 Task: Enable the Option Disable async stack traces in debugger.
Action: Mouse moved to (1237, 38)
Screenshot: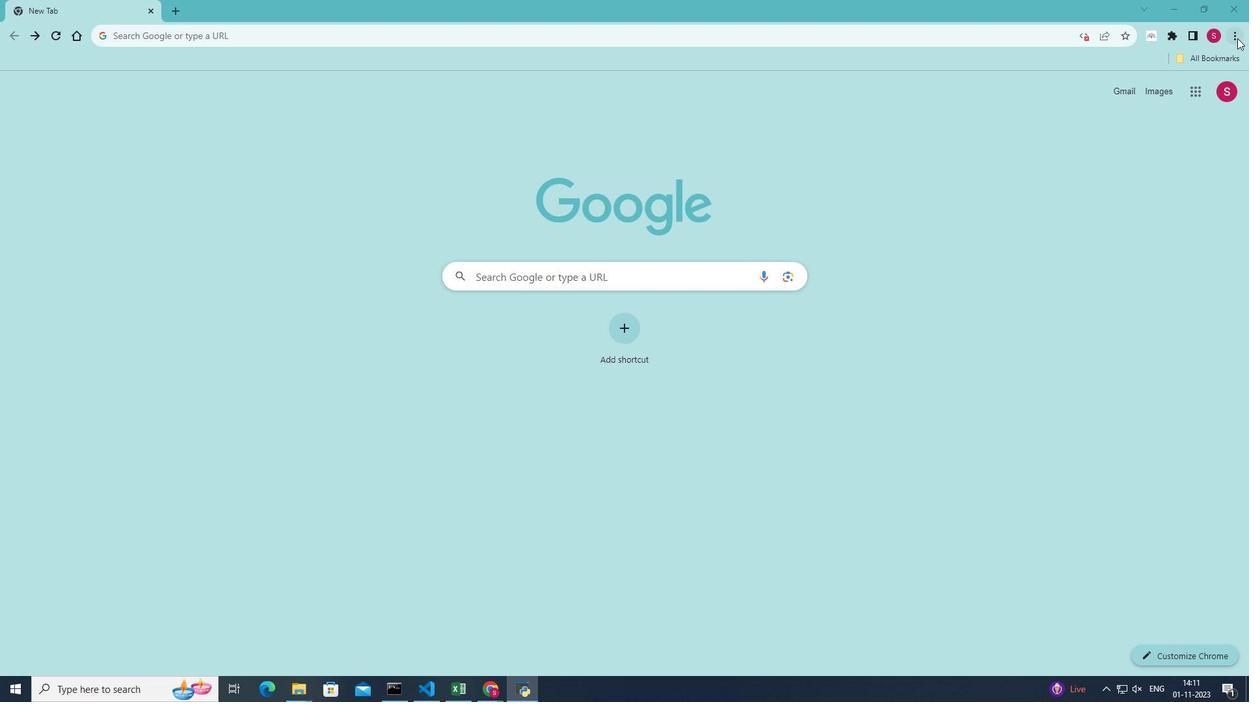 
Action: Mouse pressed left at (1237, 38)
Screenshot: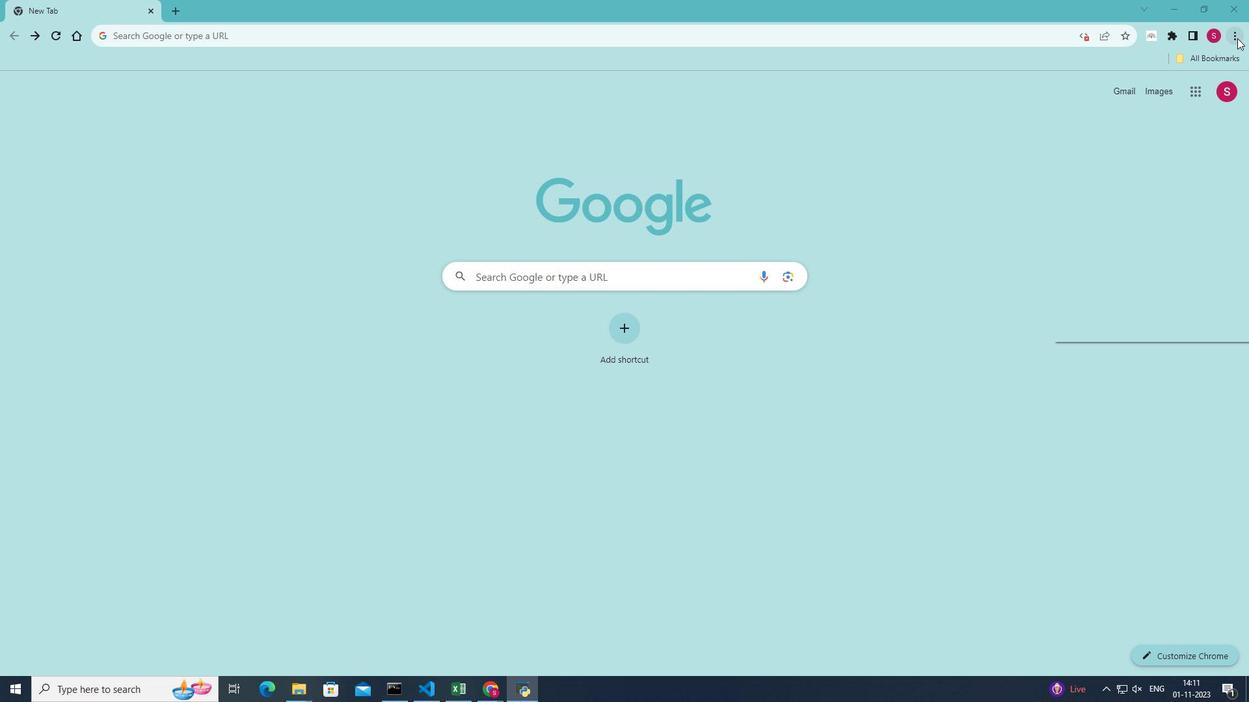 
Action: Mouse moved to (1102, 242)
Screenshot: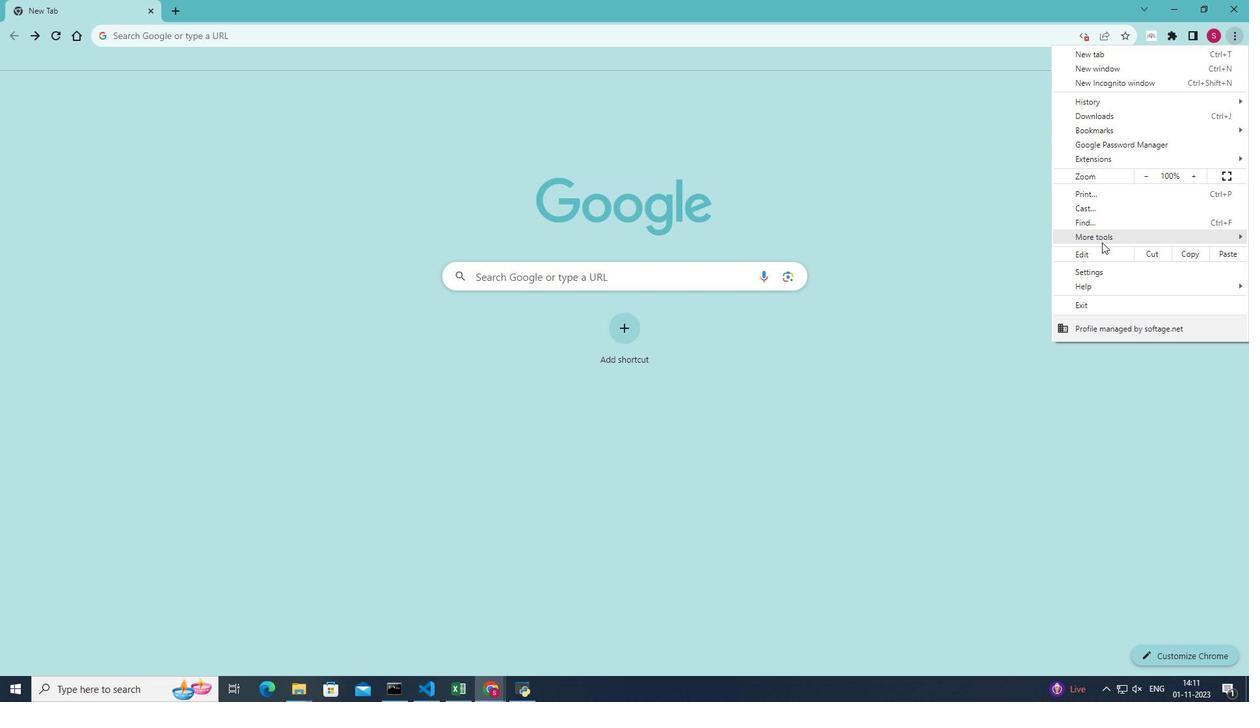 
Action: Mouse pressed left at (1102, 242)
Screenshot: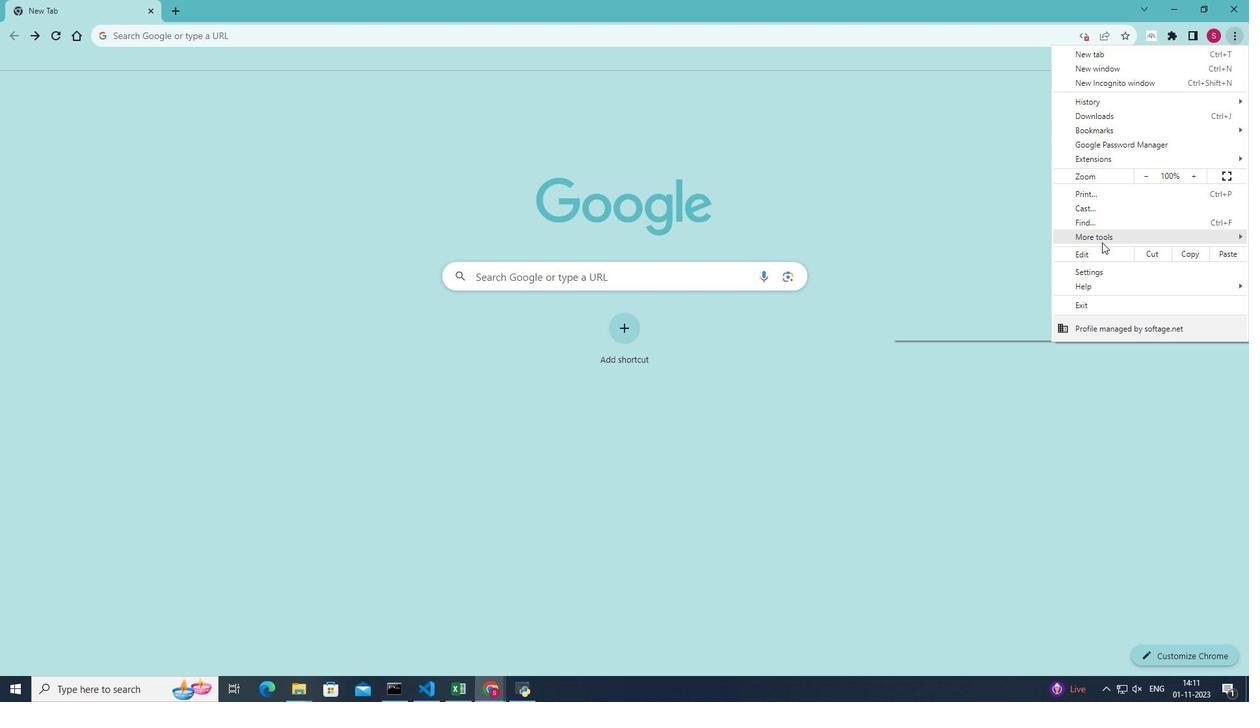 
Action: Mouse moved to (962, 332)
Screenshot: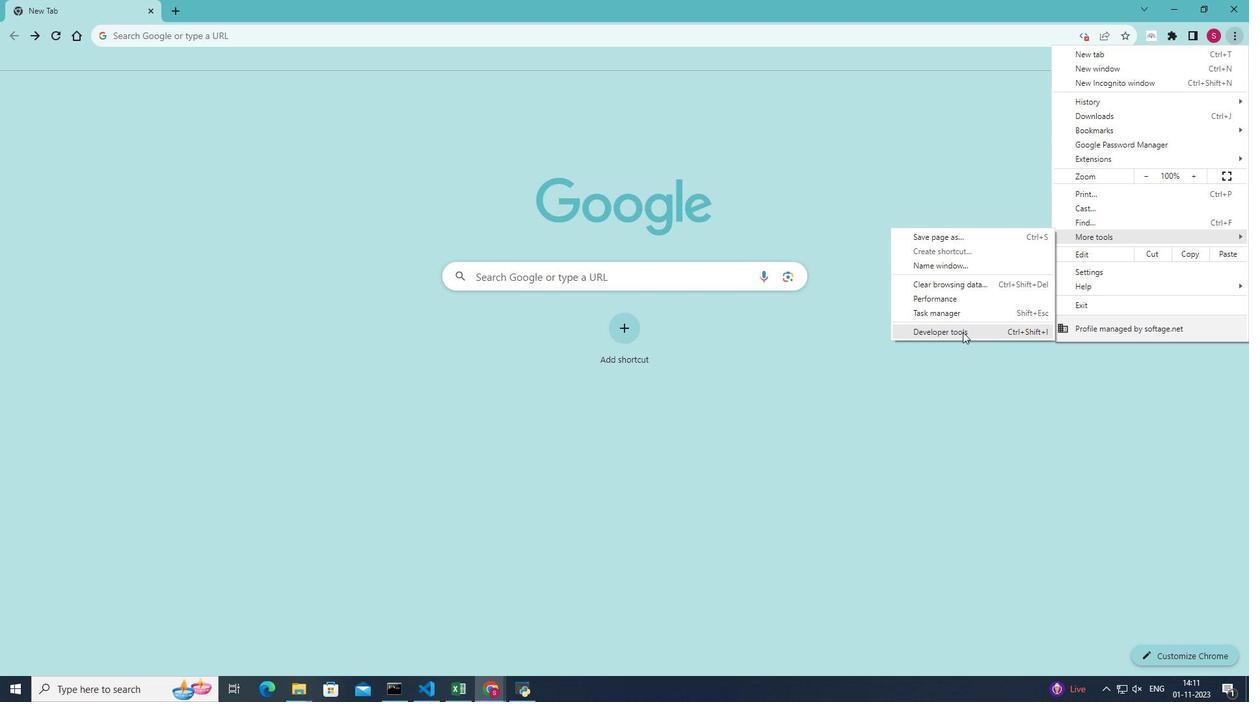 
Action: Mouse pressed left at (962, 332)
Screenshot: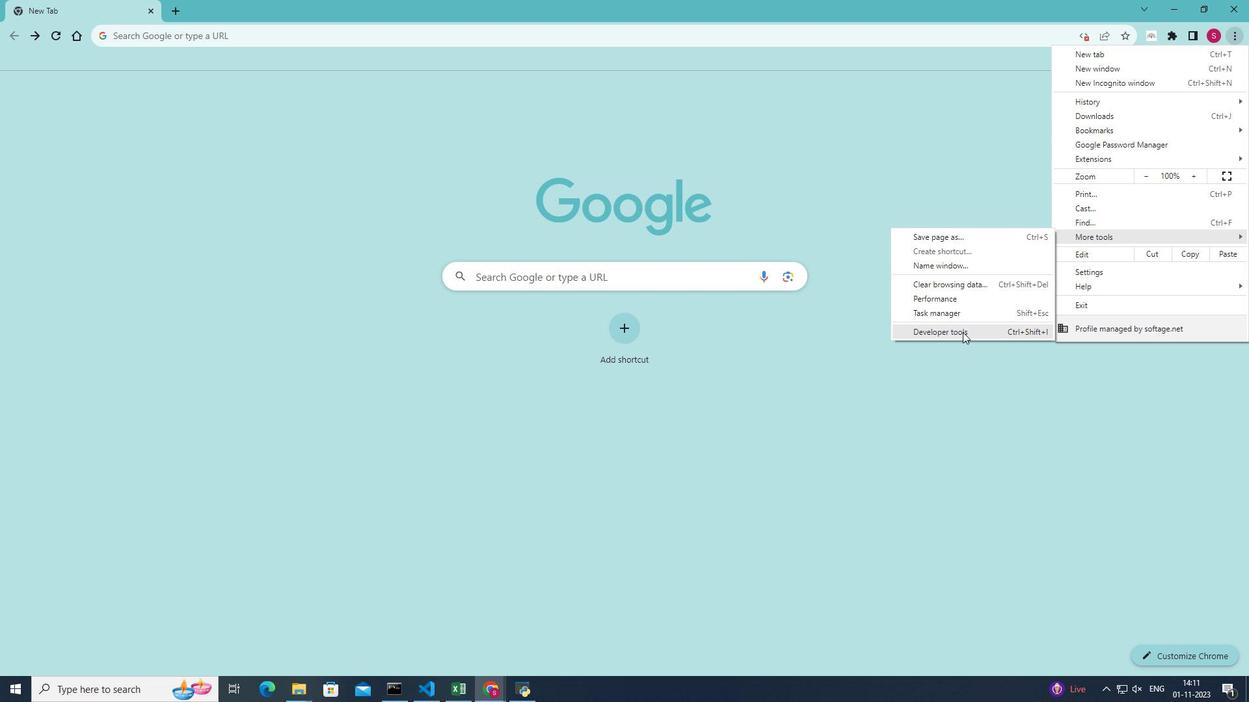
Action: Mouse moved to (1204, 80)
Screenshot: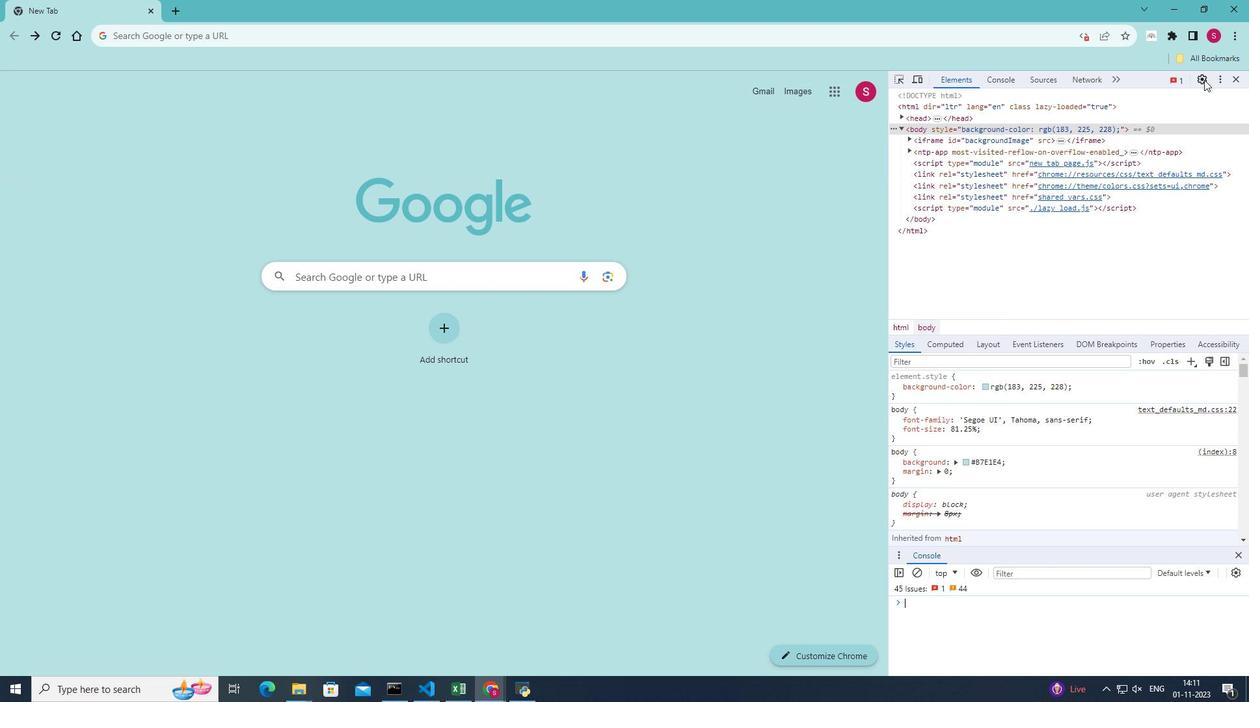 
Action: Mouse pressed left at (1204, 80)
Screenshot: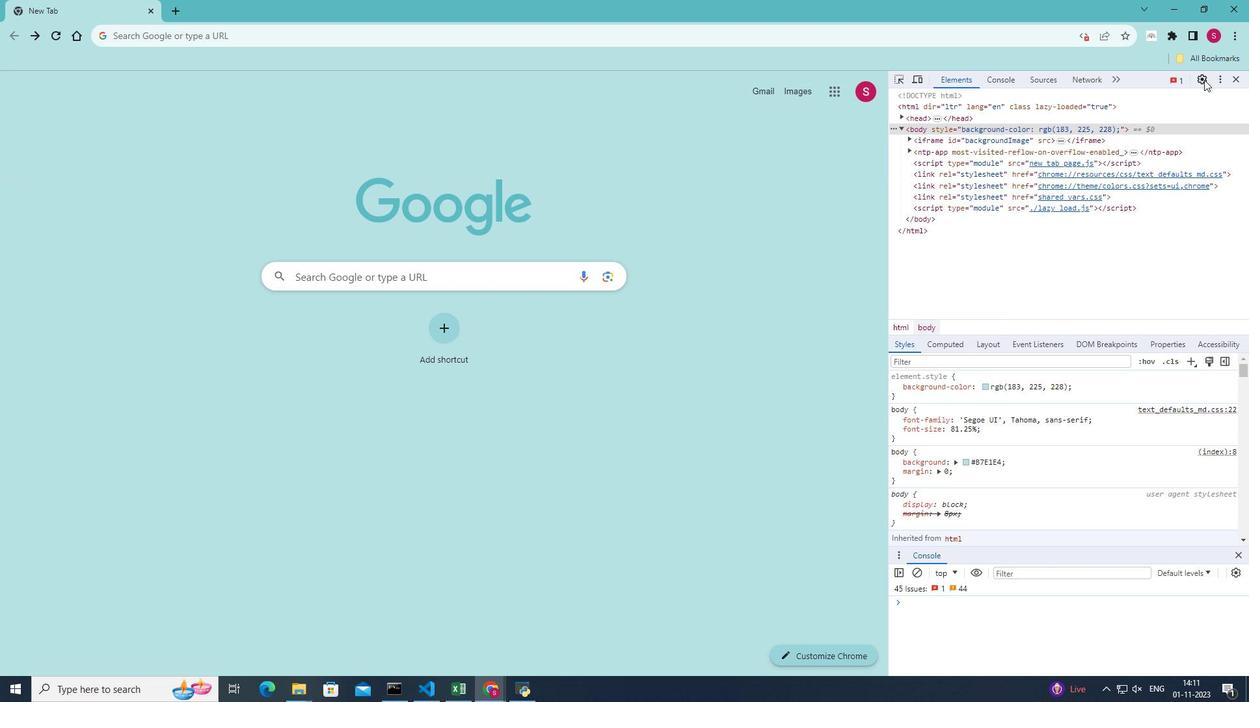 
Action: Mouse moved to (1191, 536)
Screenshot: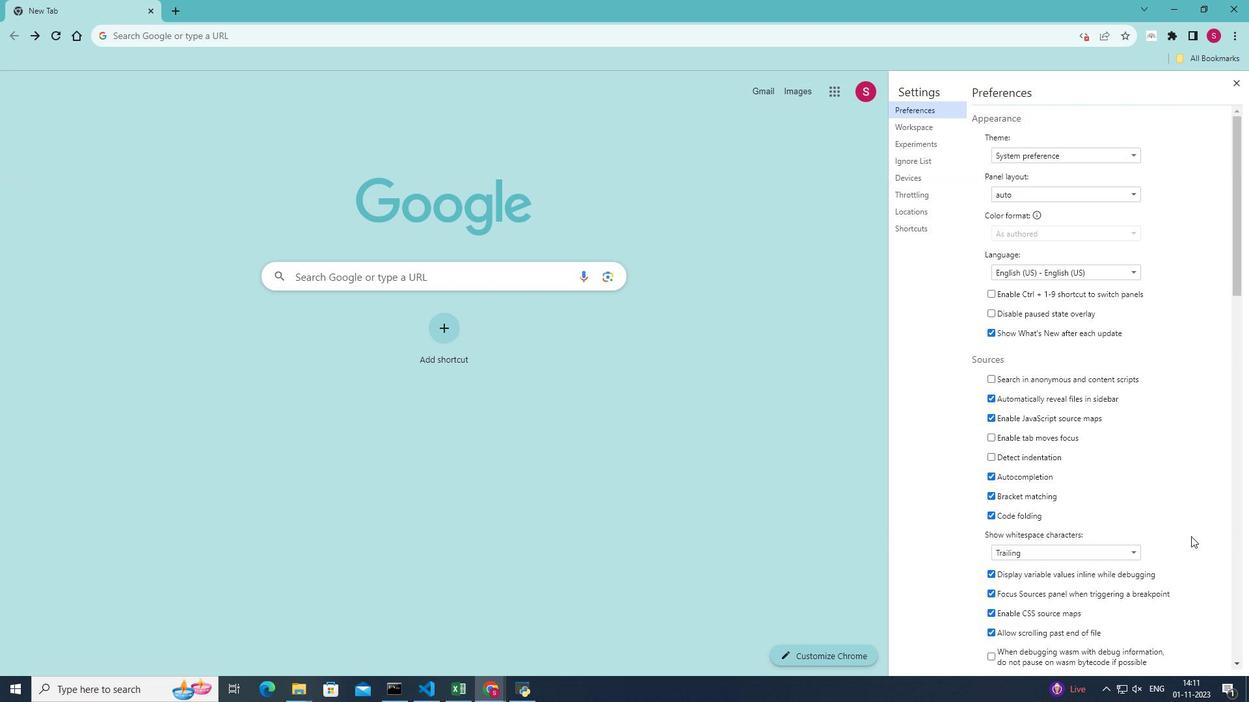 
Action: Mouse scrolled (1191, 536) with delta (0, 0)
Screenshot: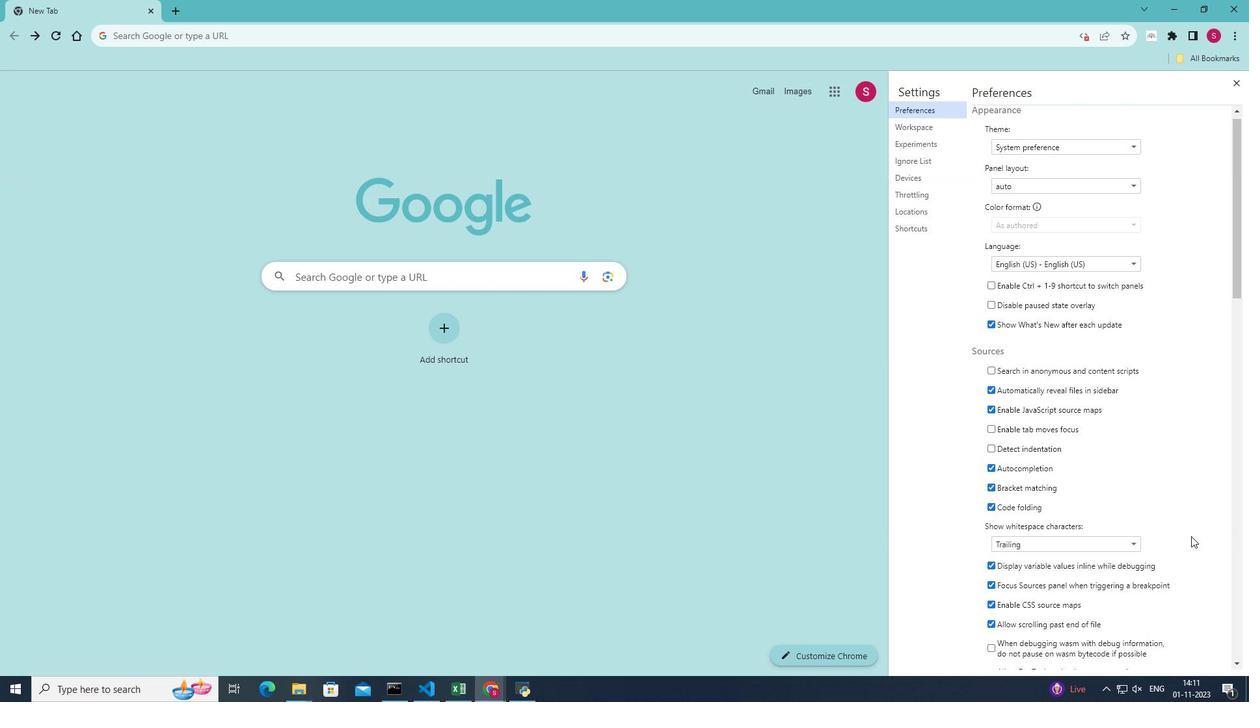 
Action: Mouse scrolled (1191, 536) with delta (0, 0)
Screenshot: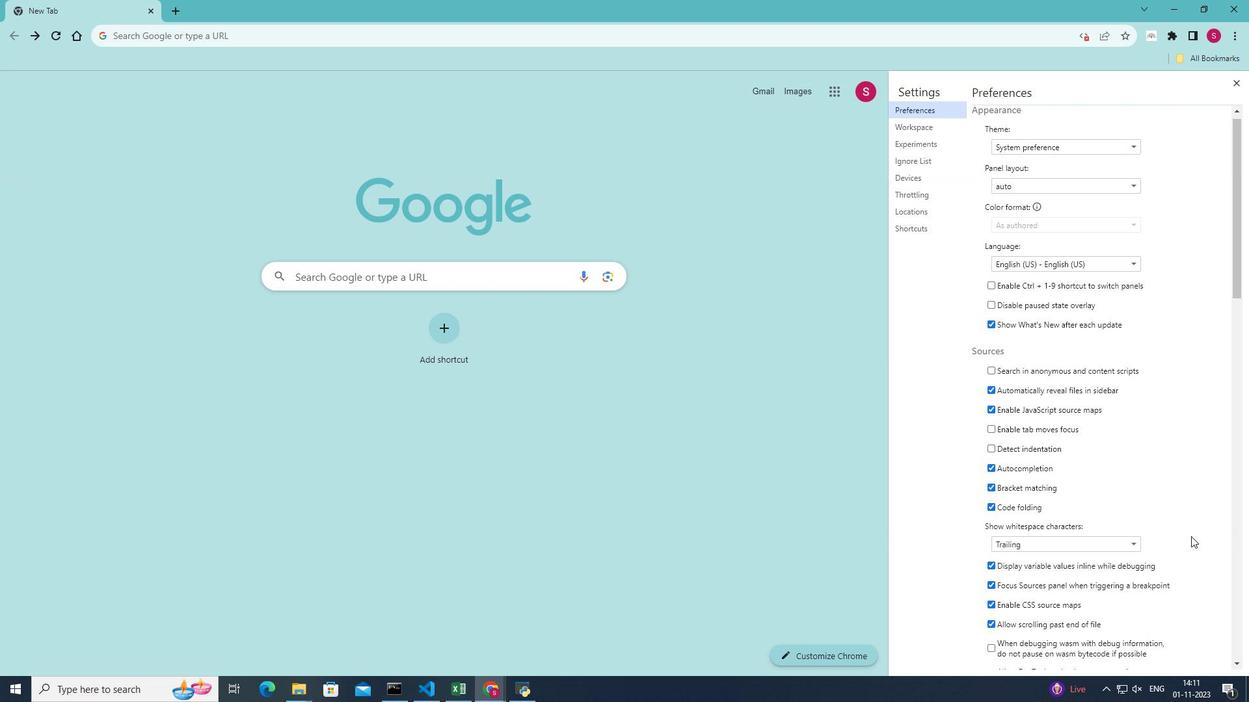 
Action: Mouse scrolled (1191, 537) with delta (0, 0)
Screenshot: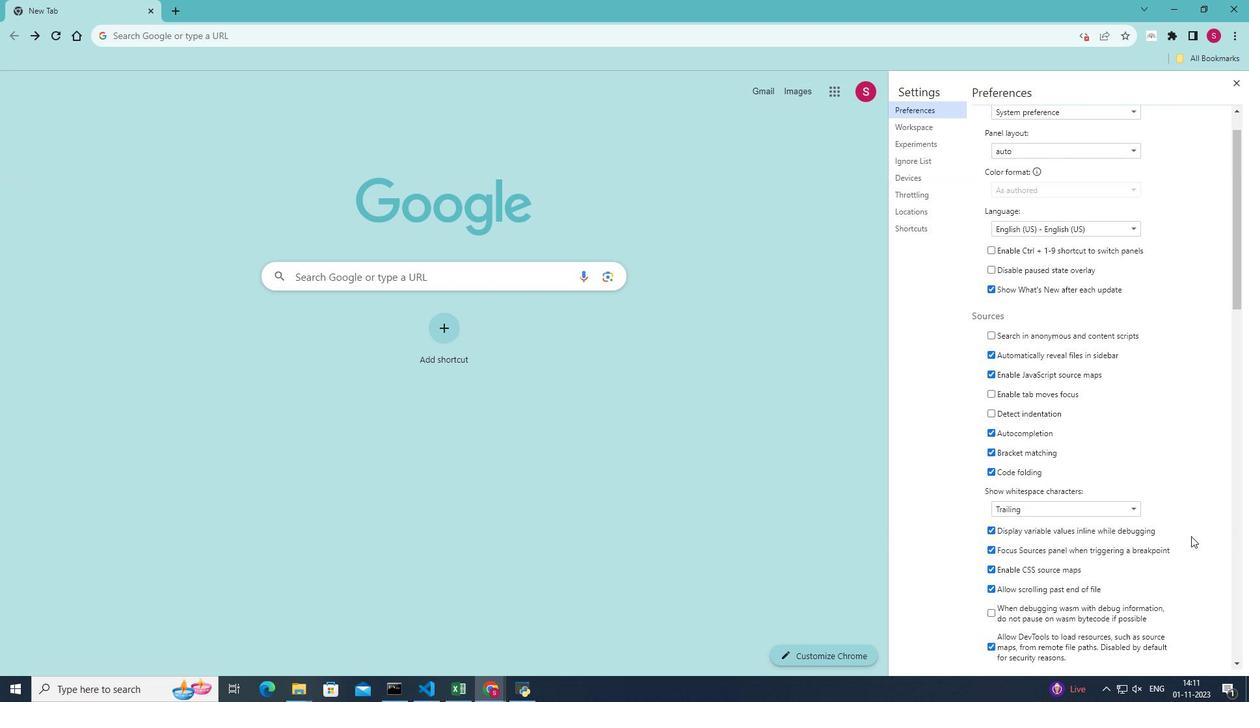 
Action: Mouse scrolled (1191, 536) with delta (0, 0)
Screenshot: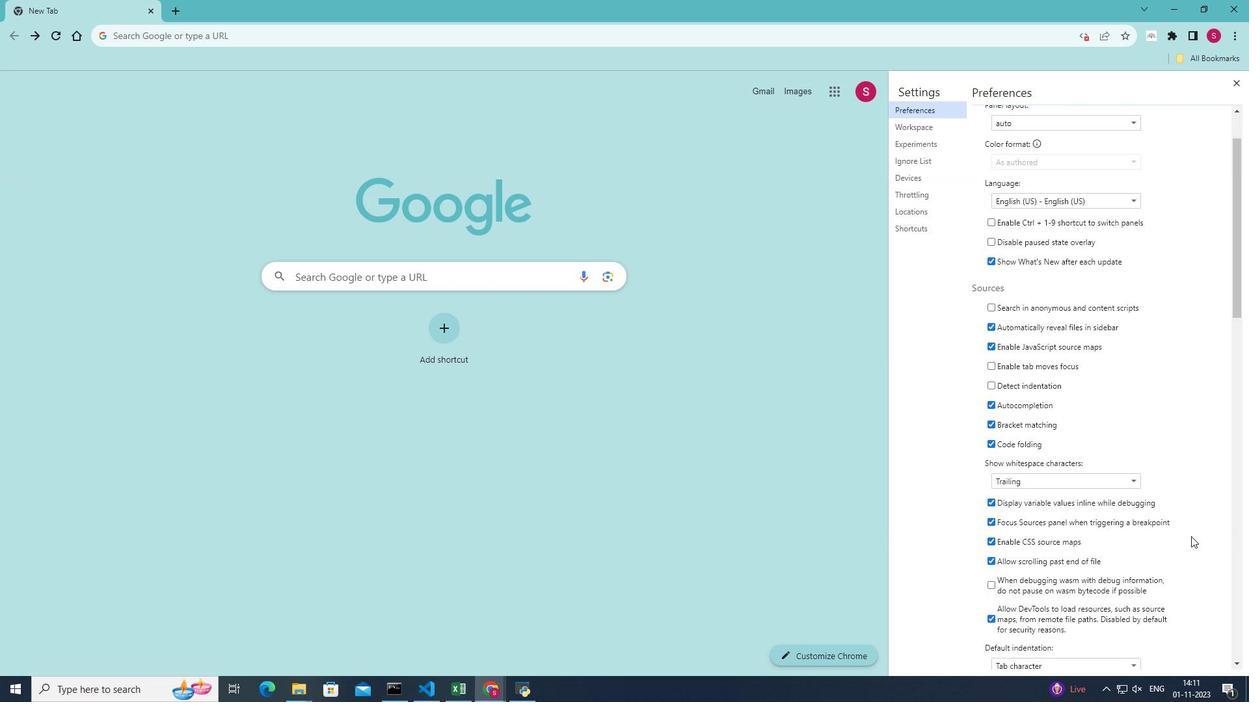 
Action: Mouse moved to (1201, 493)
Screenshot: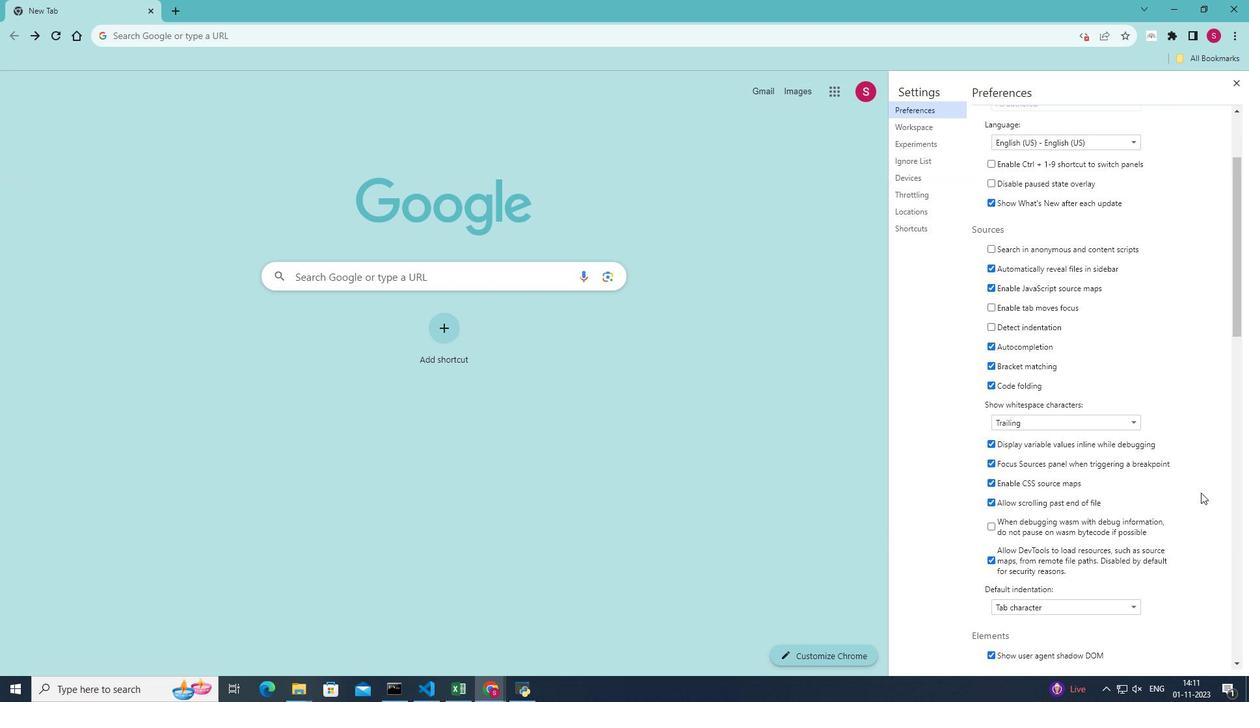 
Action: Mouse scrolled (1201, 492) with delta (0, 0)
Screenshot: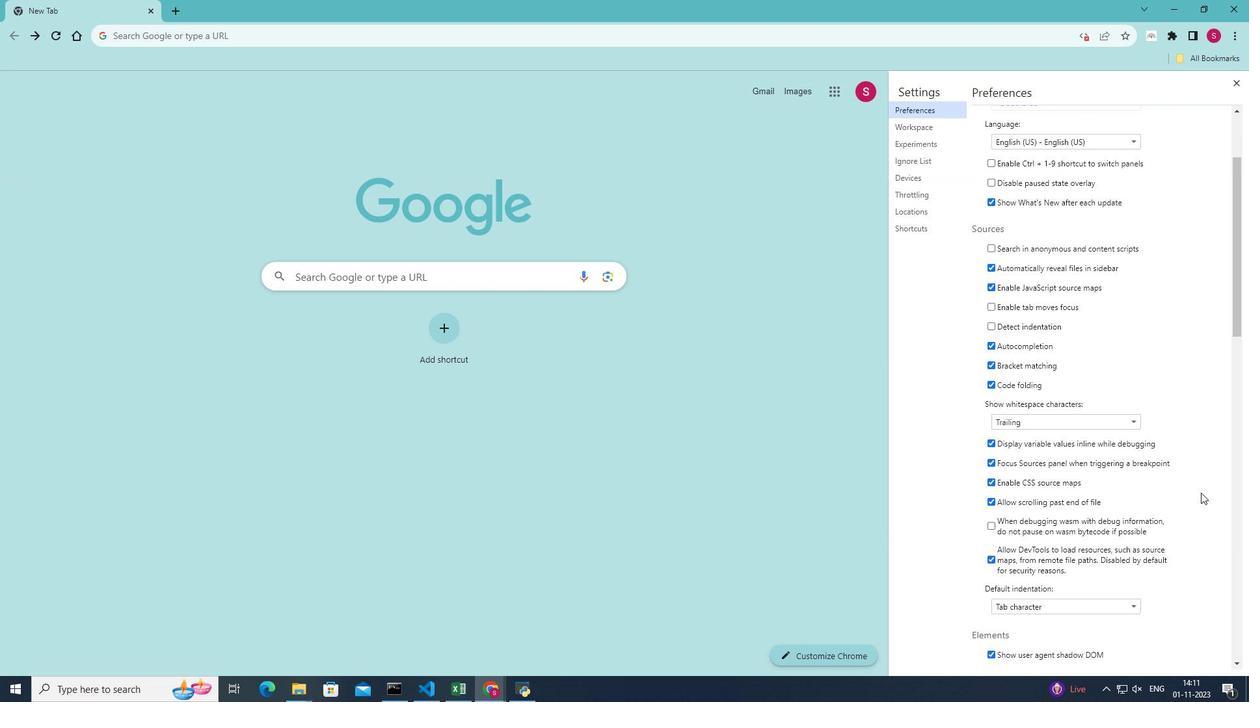 
Action: Mouse scrolled (1201, 492) with delta (0, 0)
Screenshot: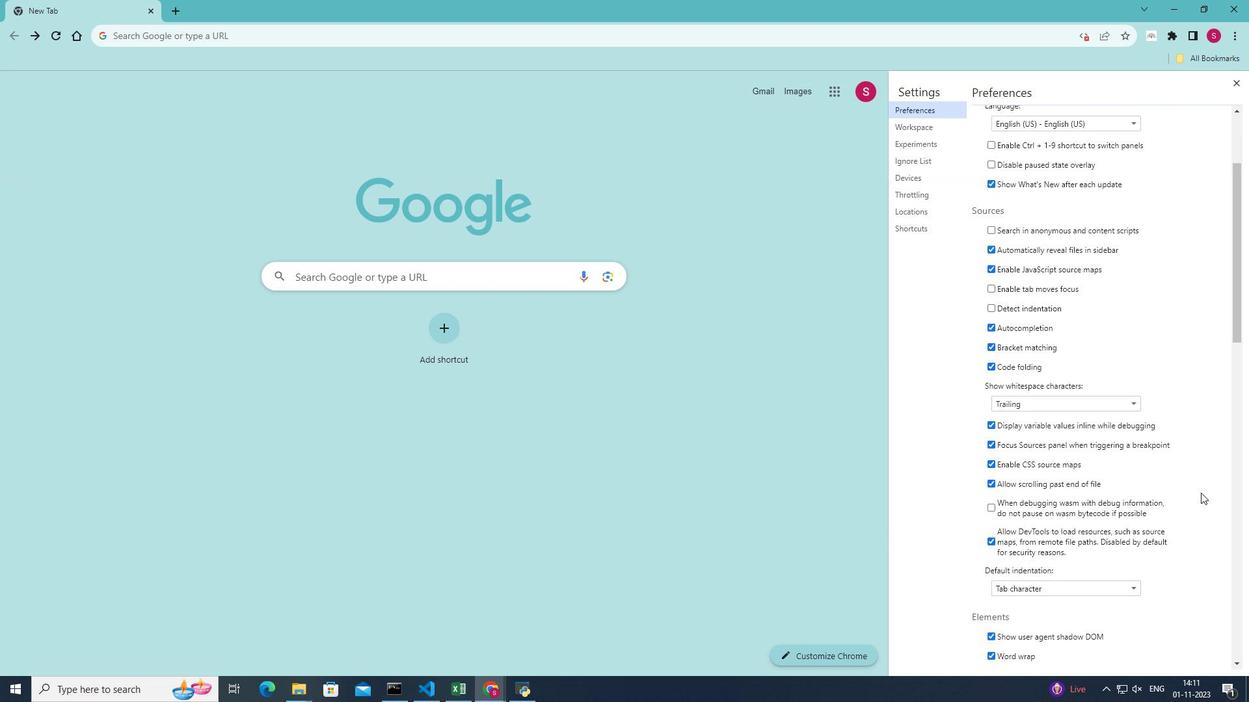 
Action: Mouse scrolled (1201, 492) with delta (0, 0)
Screenshot: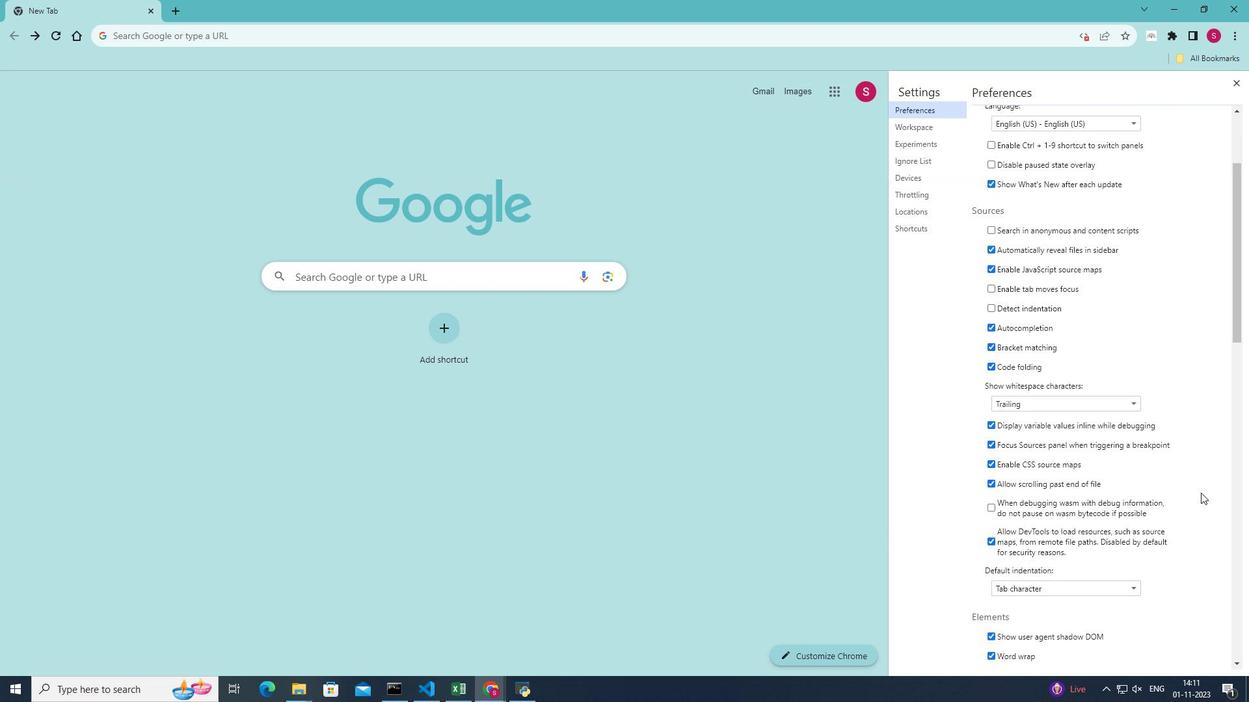 
Action: Mouse scrolled (1201, 492) with delta (0, 0)
Screenshot: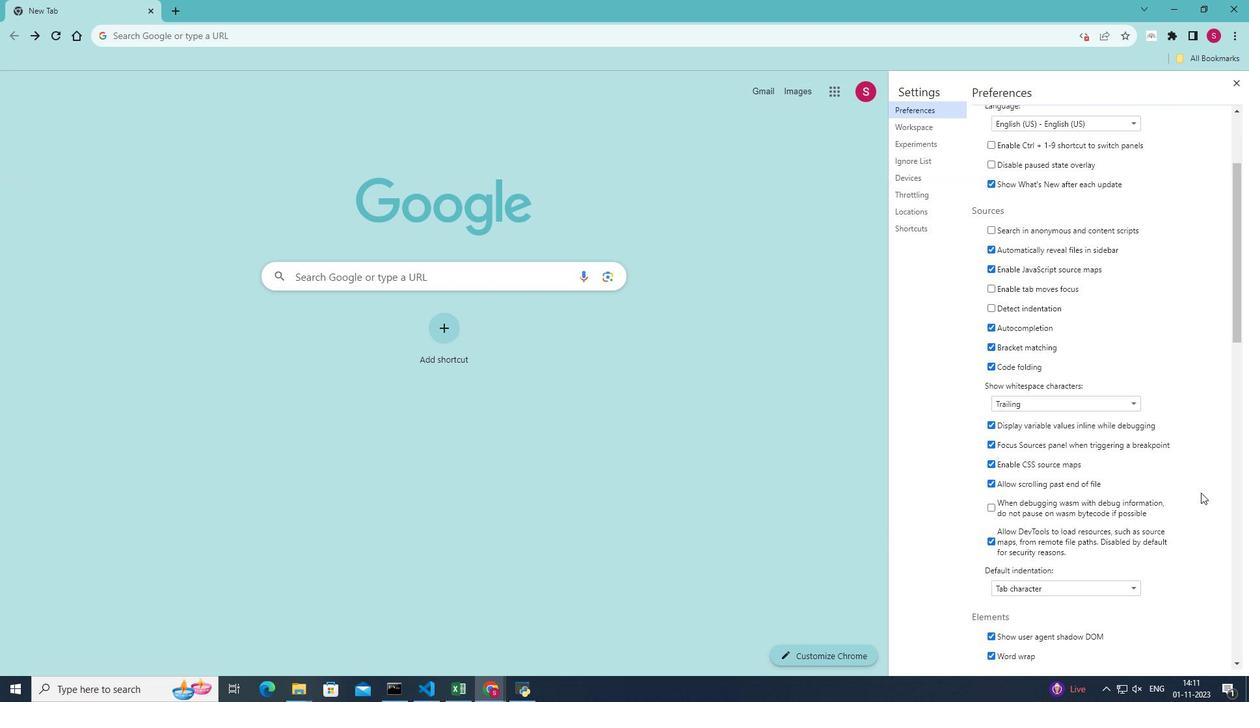 
Action: Mouse scrolled (1201, 492) with delta (0, 0)
Screenshot: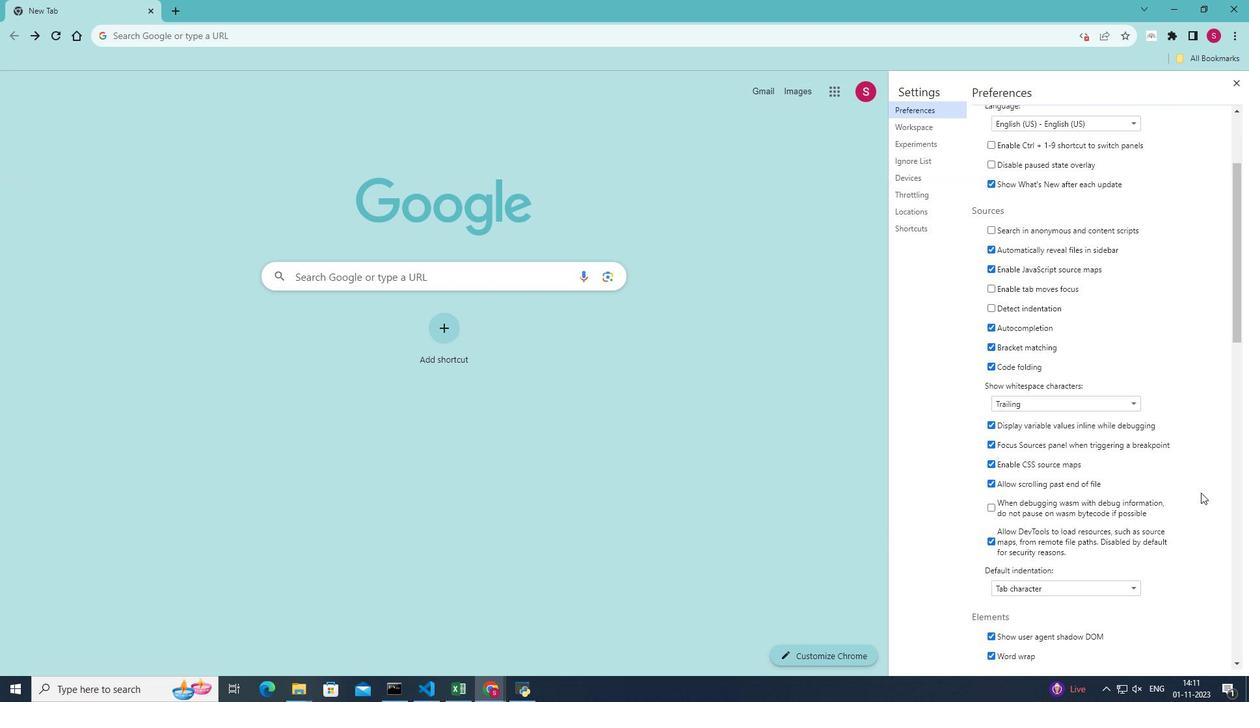 
Action: Mouse scrolled (1201, 492) with delta (0, 0)
Screenshot: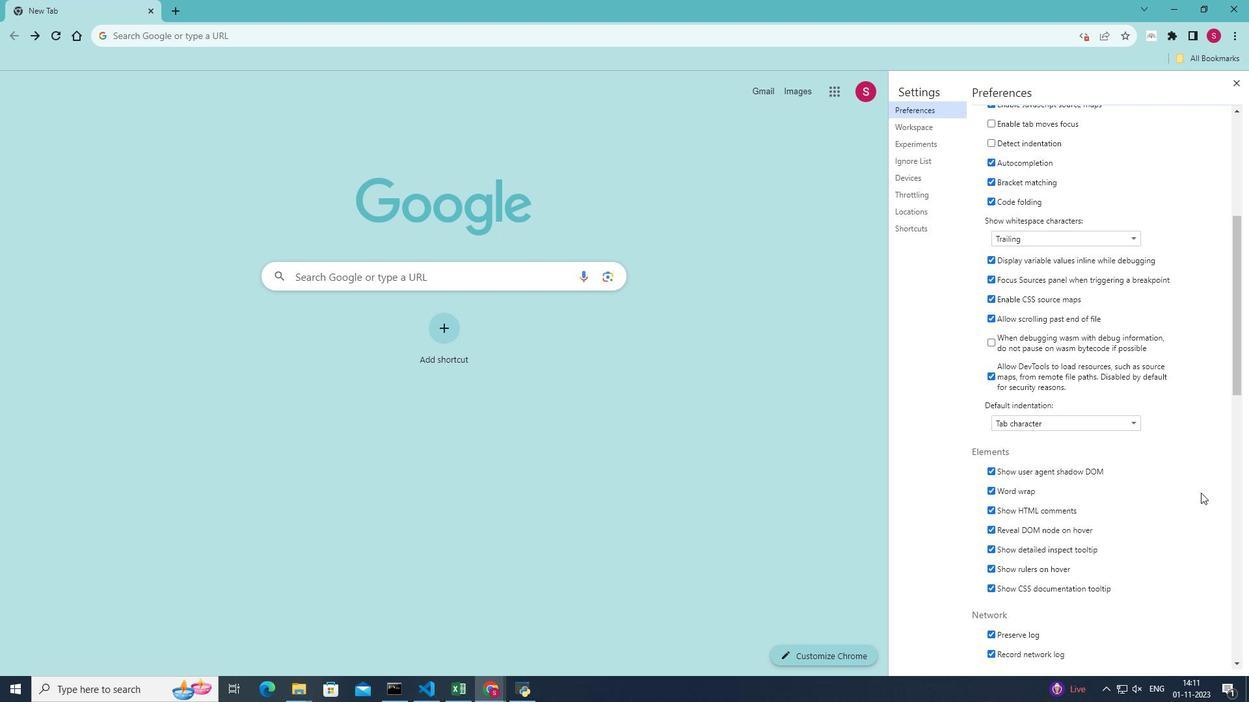 
Action: Mouse scrolled (1201, 492) with delta (0, 0)
Screenshot: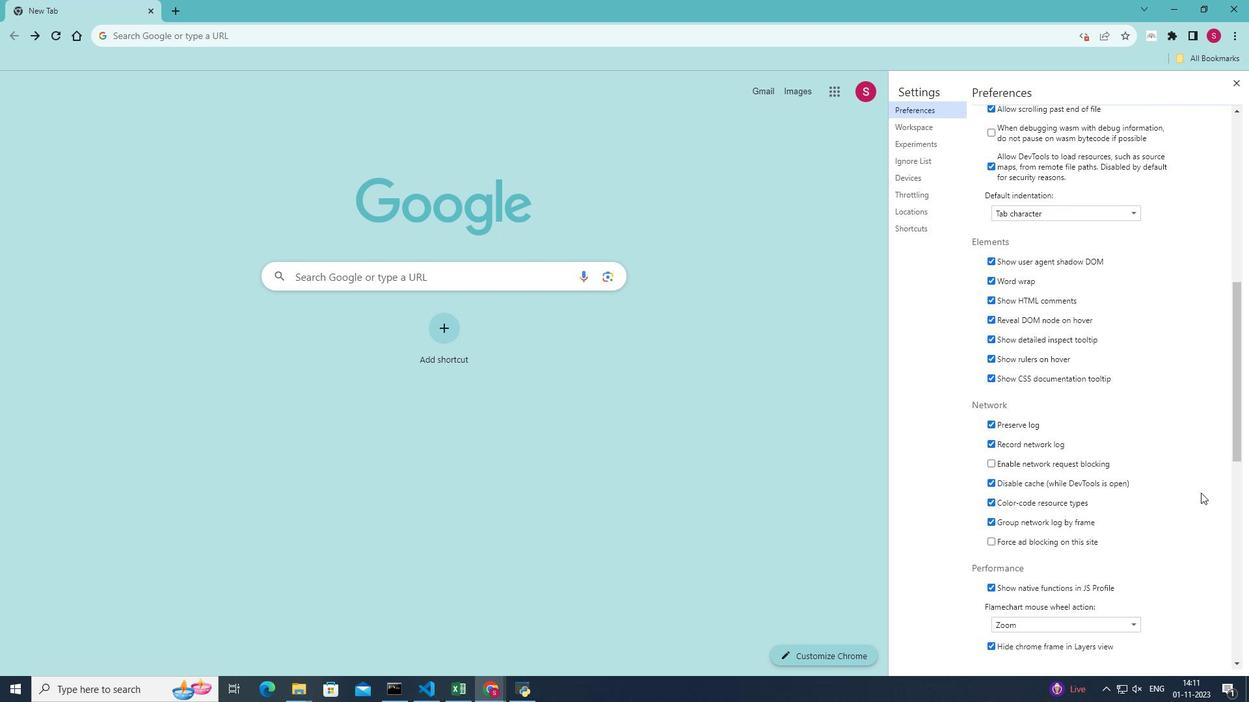 
Action: Mouse scrolled (1201, 492) with delta (0, 0)
Screenshot: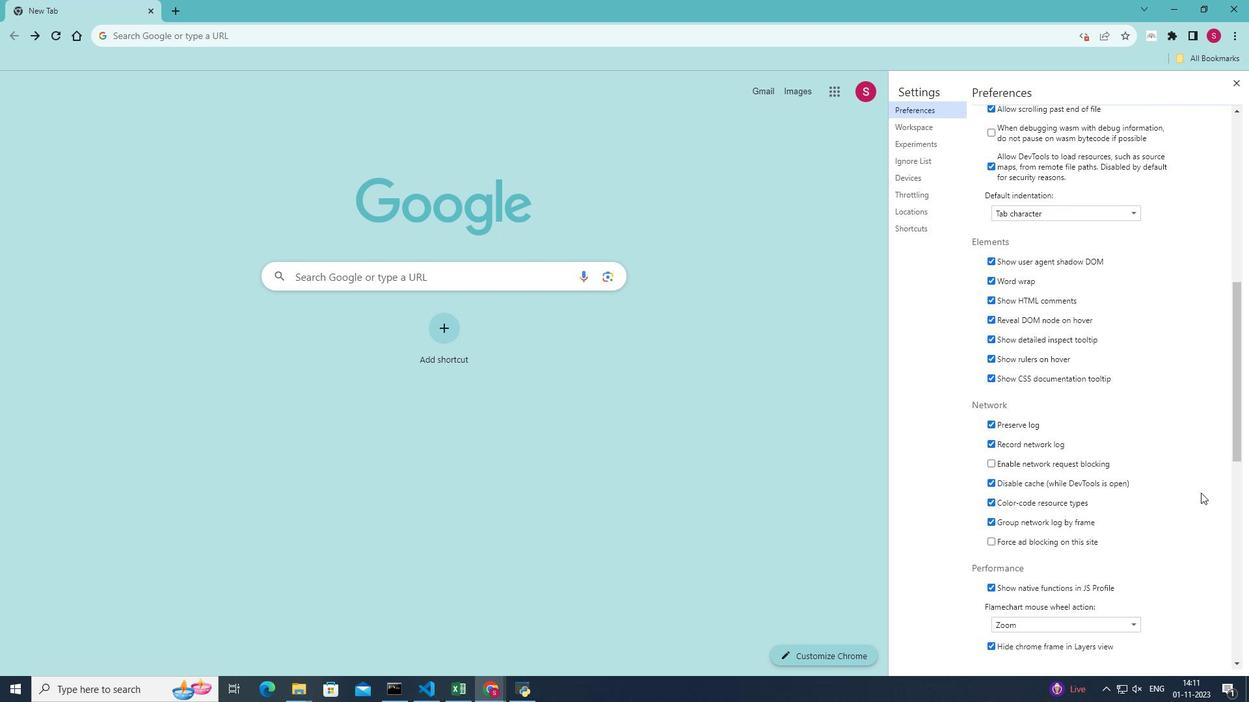 
Action: Mouse scrolled (1201, 492) with delta (0, 0)
Screenshot: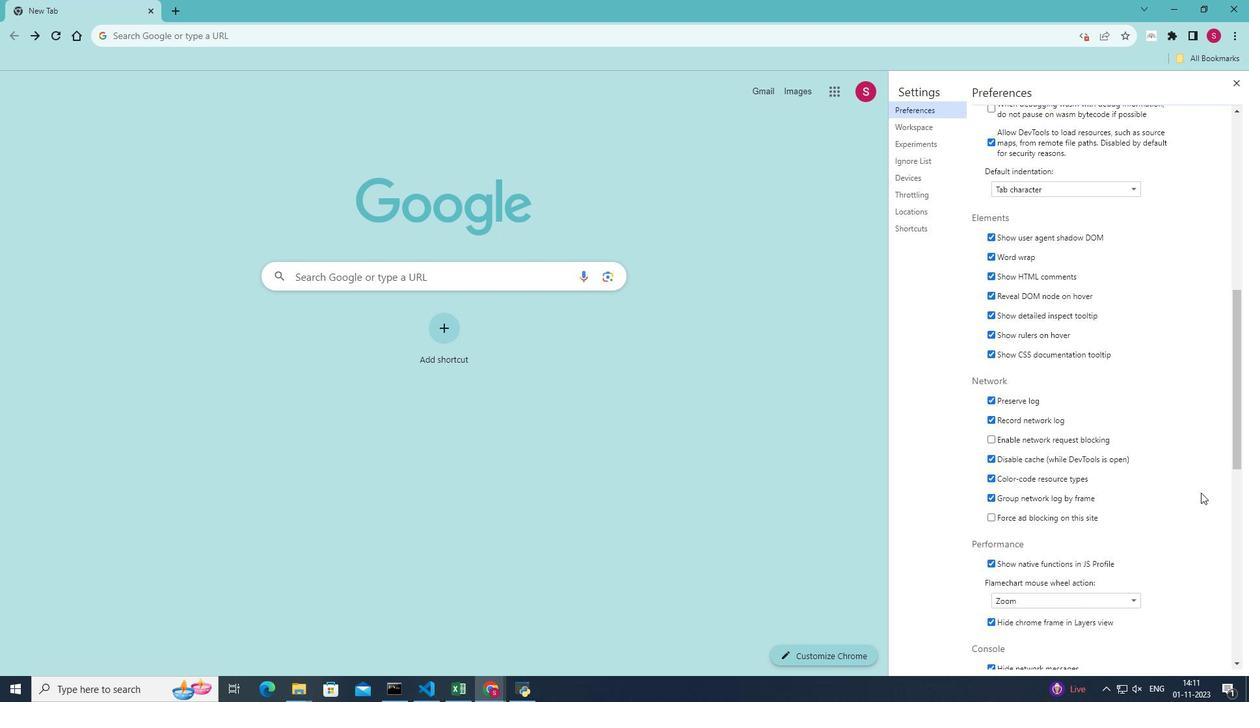 
Action: Mouse scrolled (1201, 492) with delta (0, 0)
Screenshot: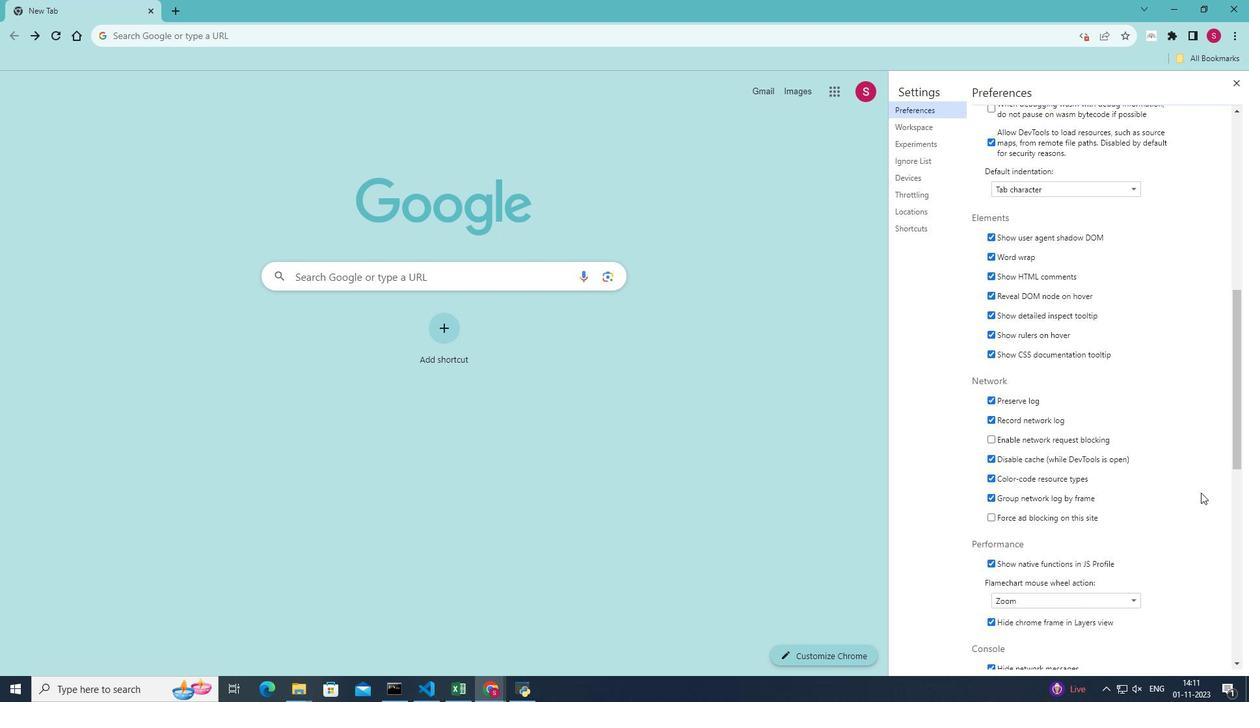 
Action: Mouse scrolled (1201, 492) with delta (0, 0)
Screenshot: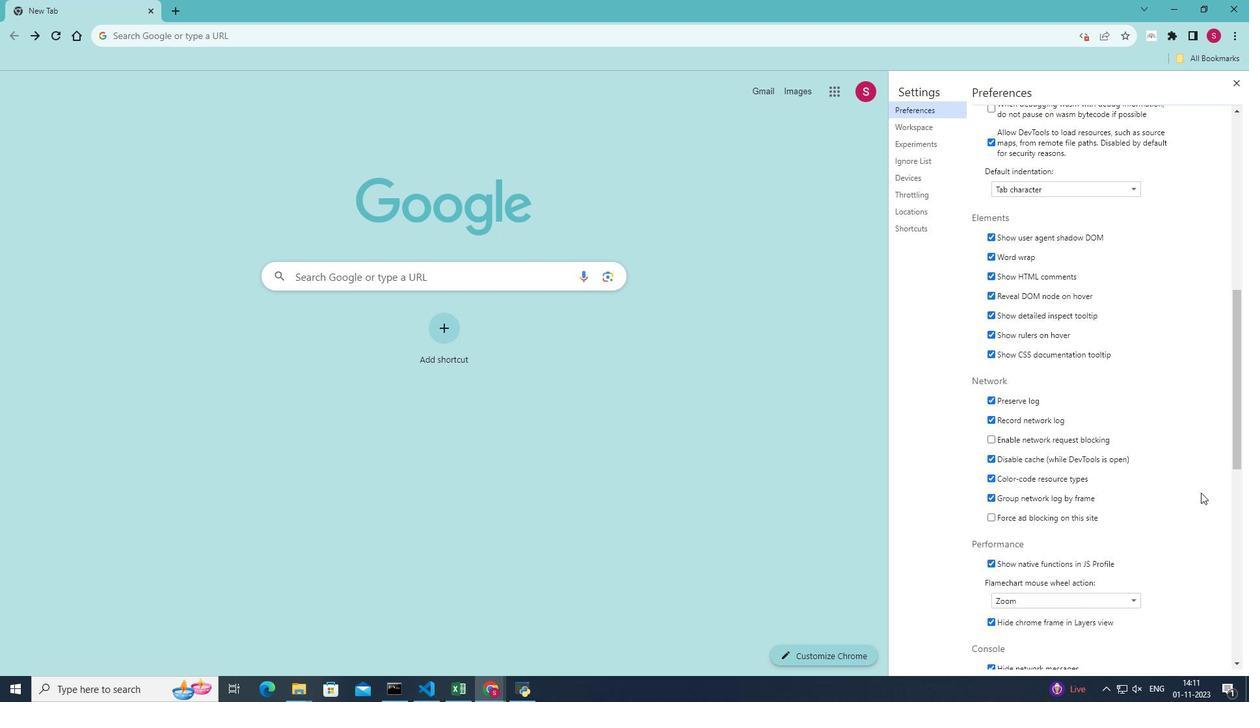 
Action: Mouse scrolled (1201, 492) with delta (0, 0)
Screenshot: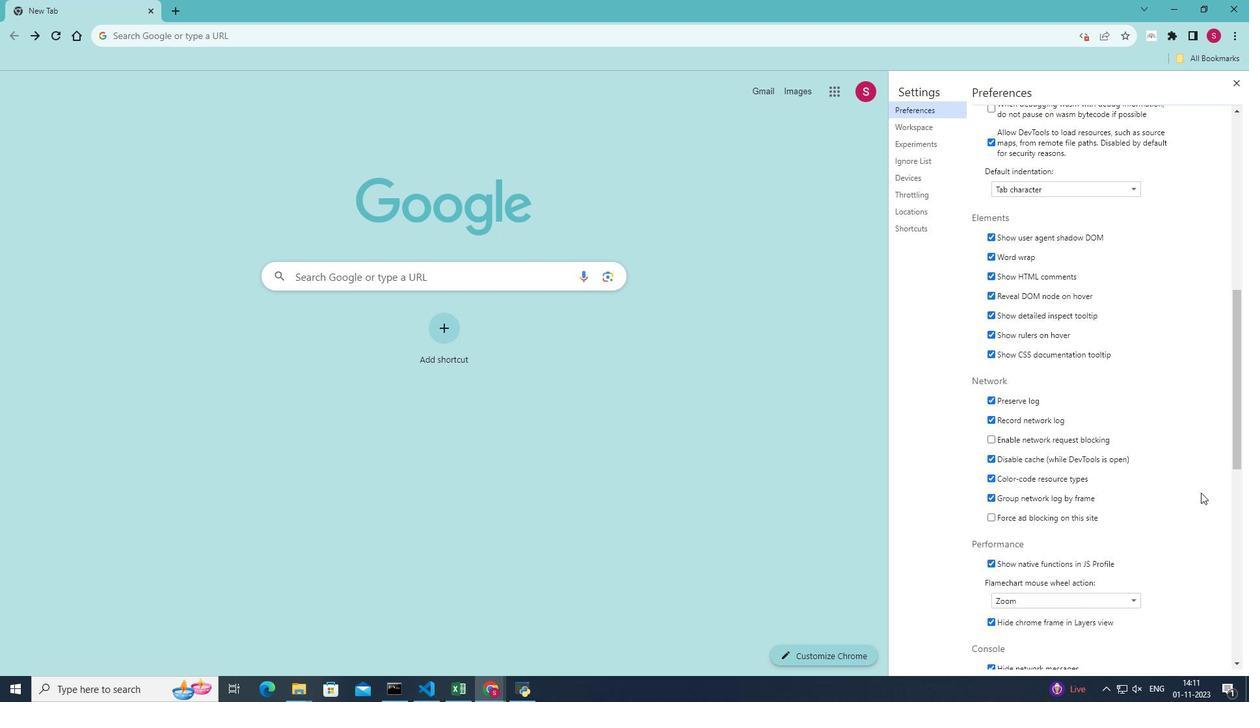 
Action: Mouse scrolled (1201, 492) with delta (0, 0)
Screenshot: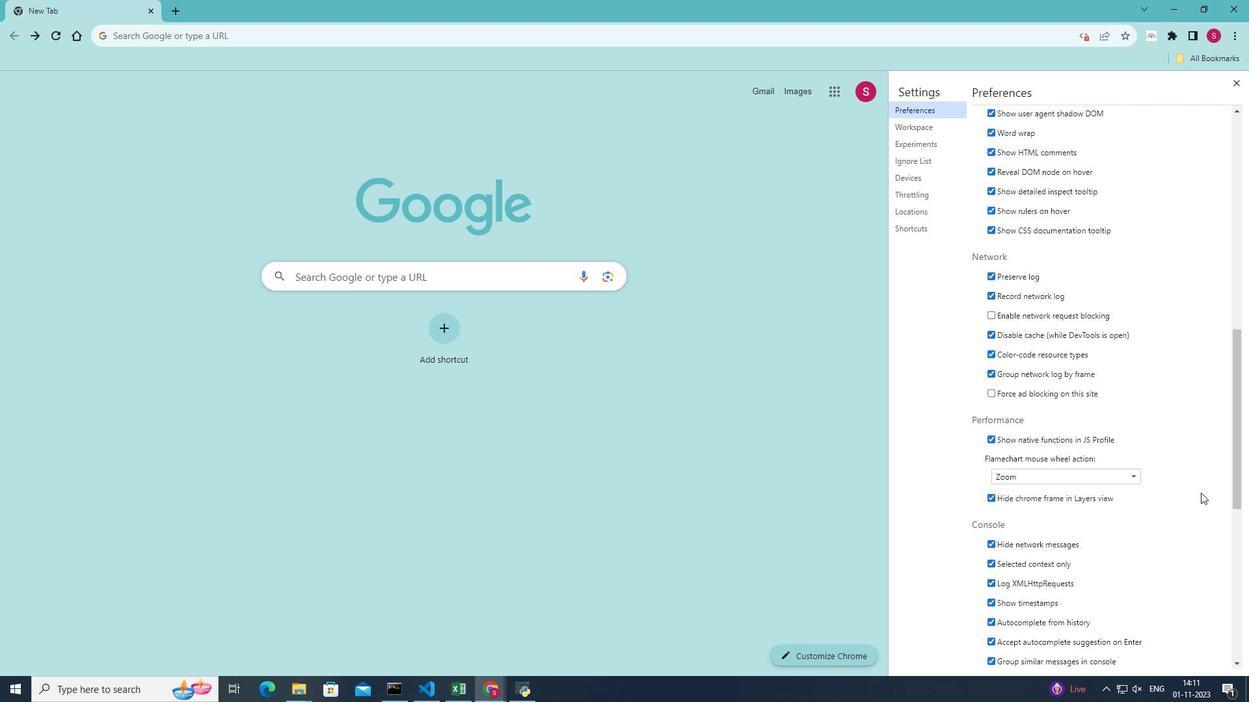 
Action: Mouse scrolled (1201, 492) with delta (0, 0)
Screenshot: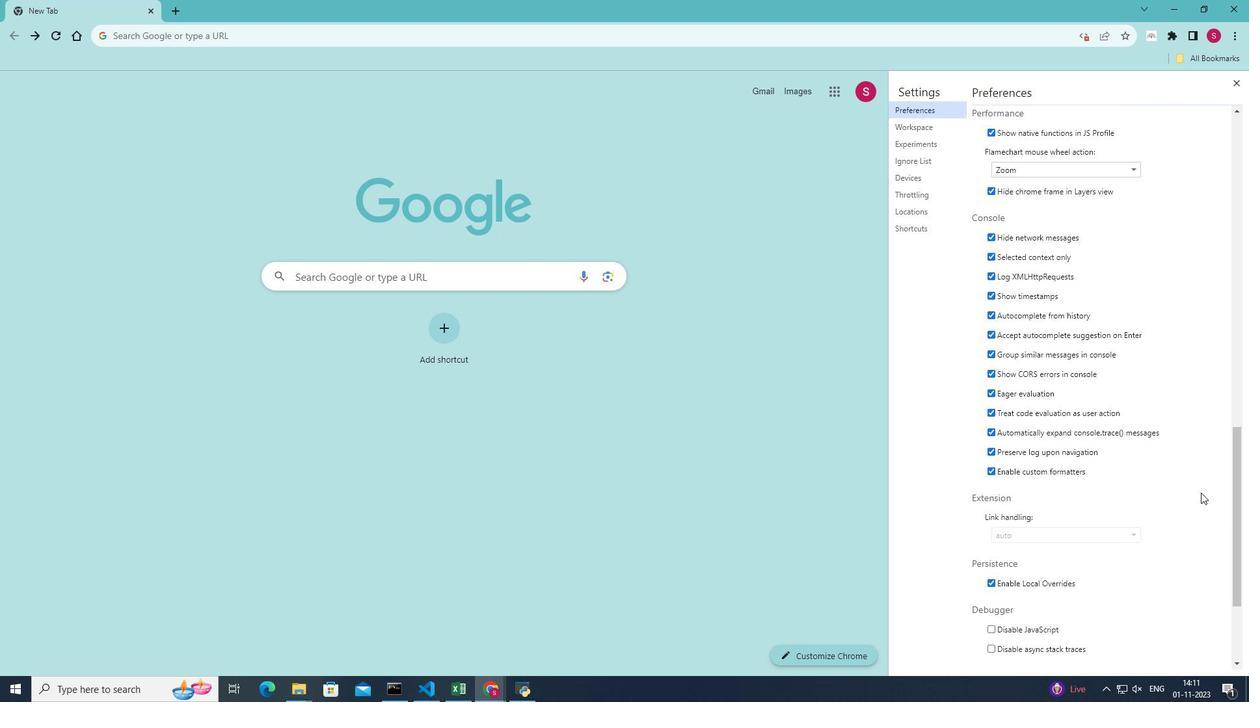 
Action: Mouse moved to (990, 587)
Screenshot: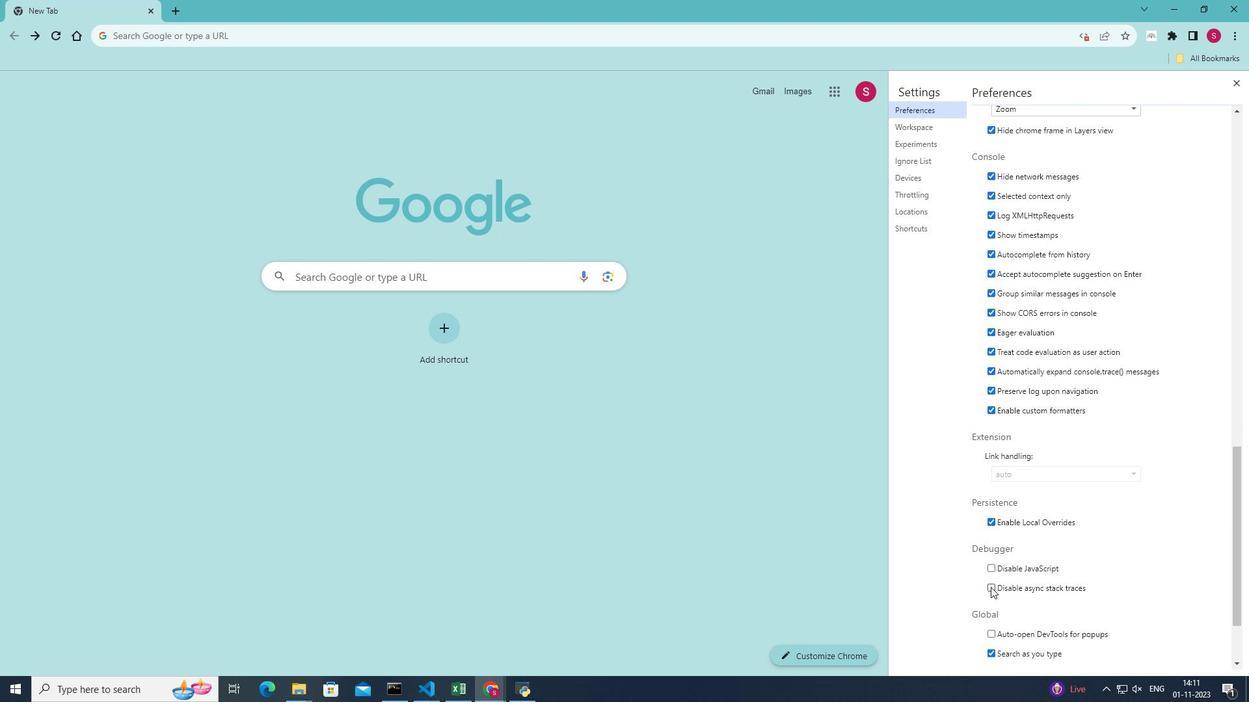 
Action: Mouse pressed left at (990, 587)
Screenshot: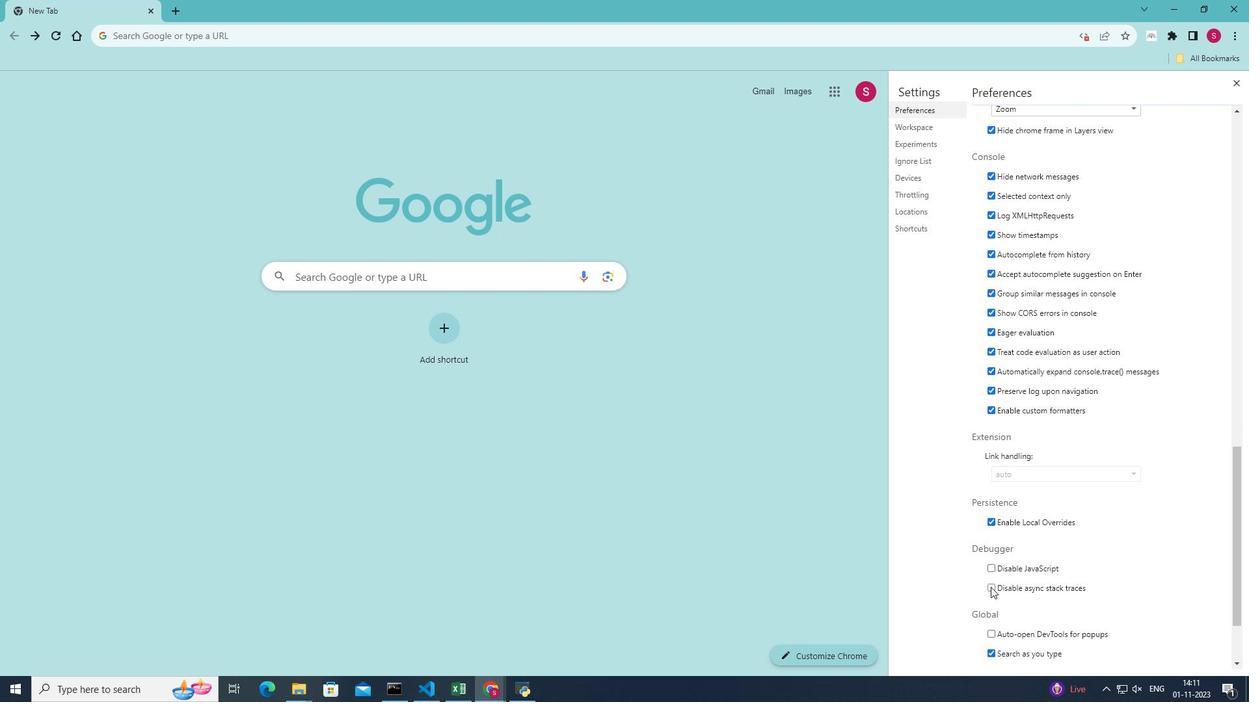 
Action: Mouse moved to (1098, 564)
Screenshot: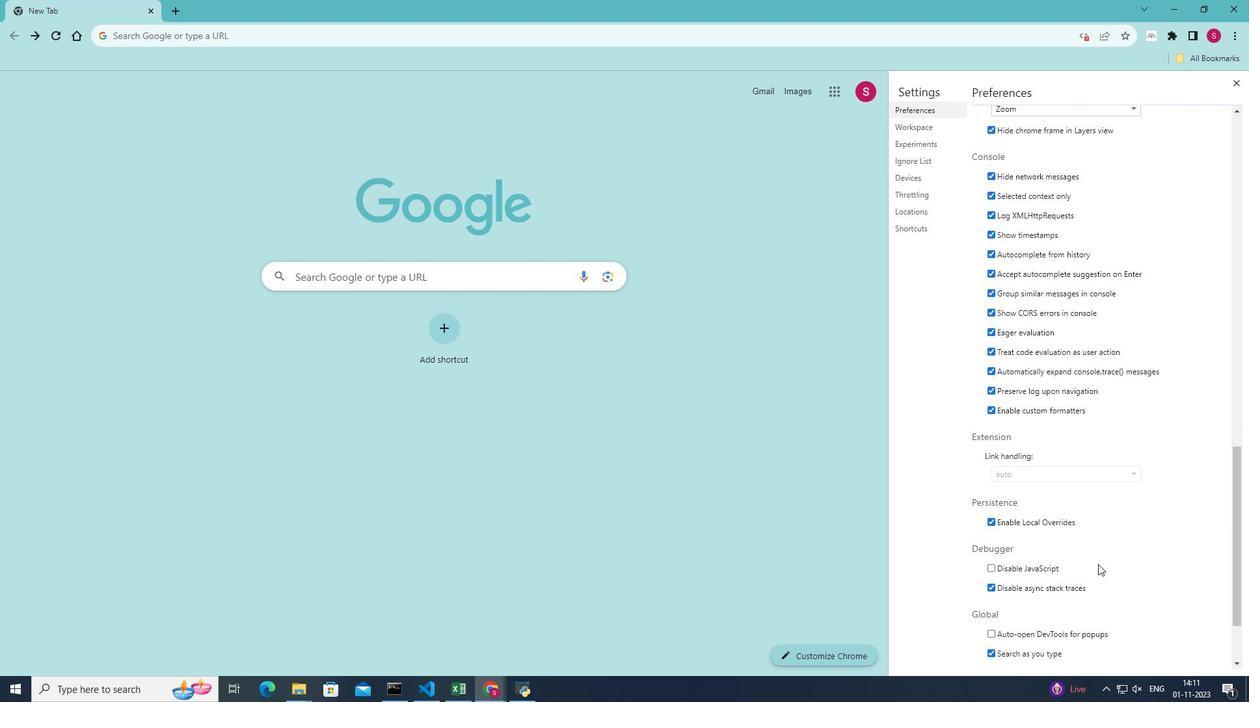 
